 Task: Explore the settings for code scanning and analysis in your repository.
Action: Mouse moved to (753, 49)
Screenshot: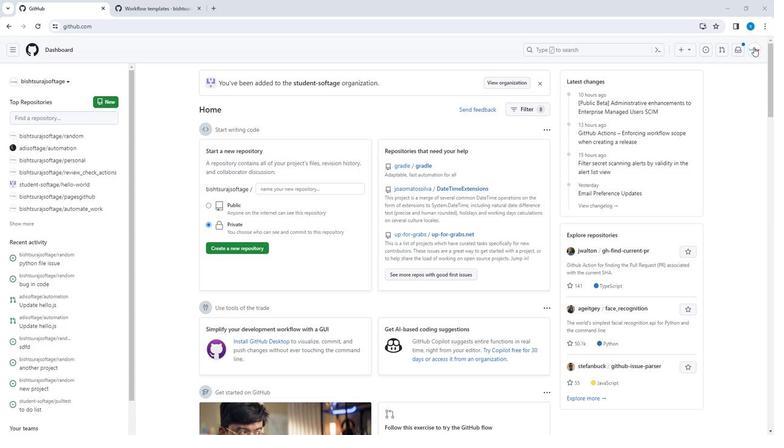 
Action: Mouse pressed left at (753, 49)
Screenshot: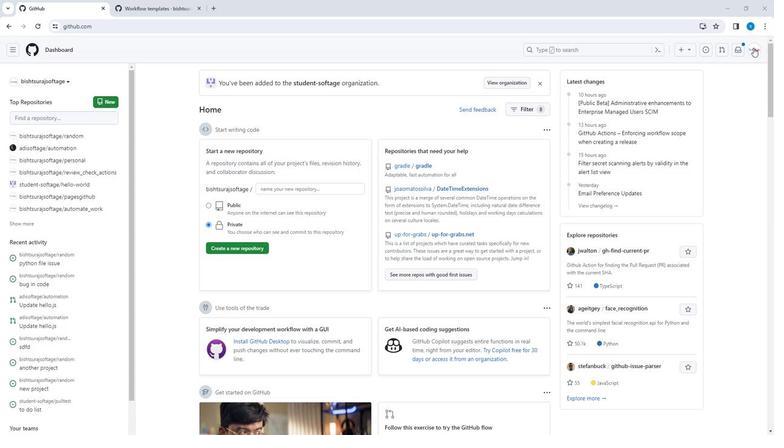
Action: Mouse moved to (705, 105)
Screenshot: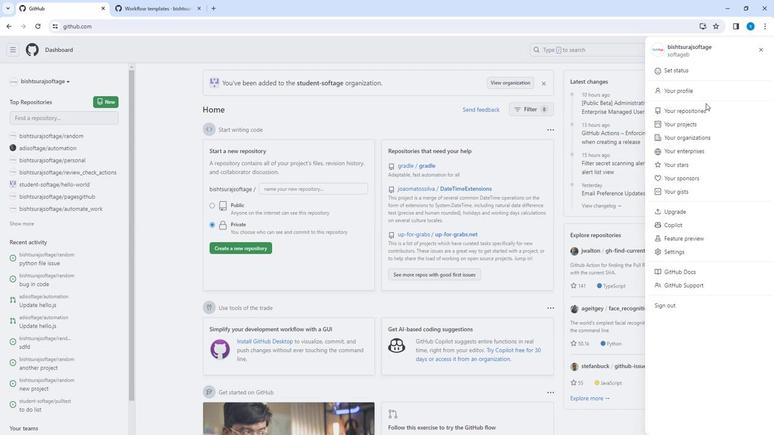 
Action: Mouse pressed left at (705, 105)
Screenshot: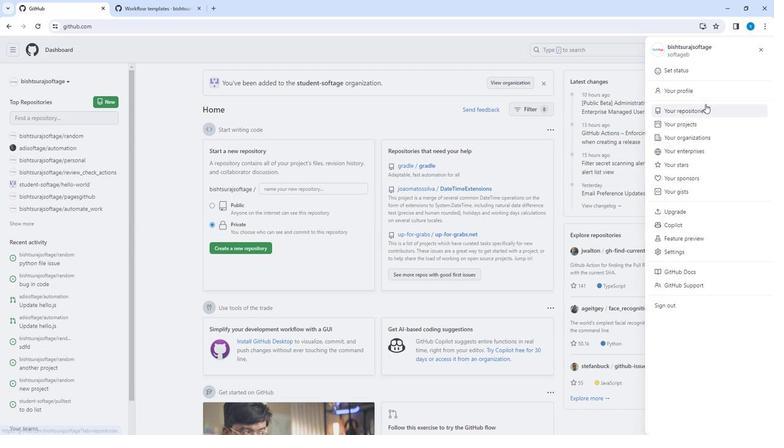 
Action: Mouse moved to (287, 122)
Screenshot: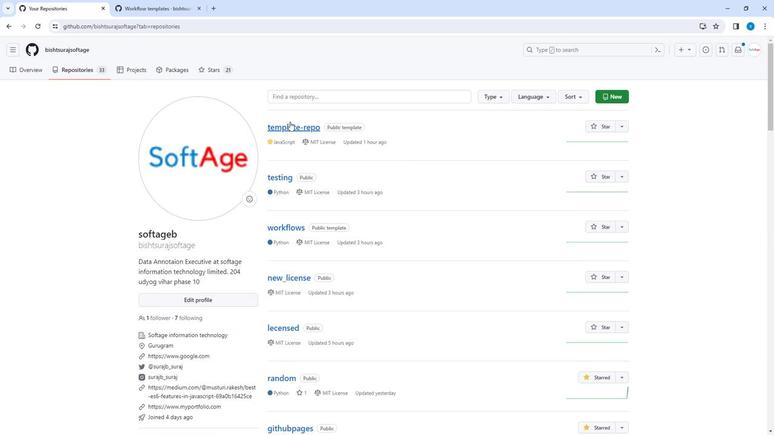 
Action: Mouse pressed left at (287, 122)
Screenshot: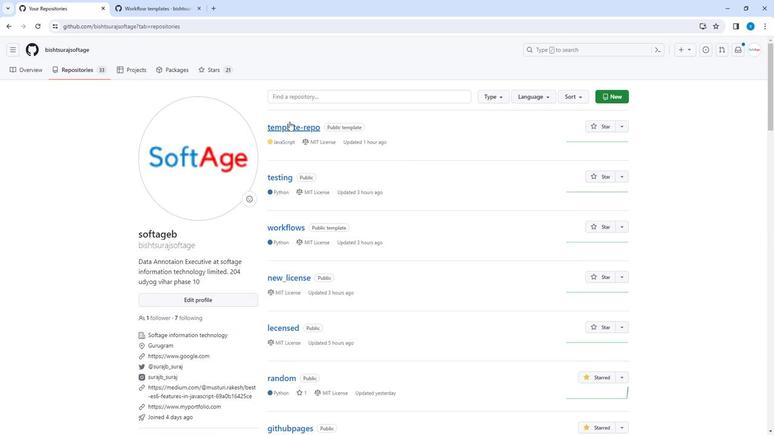 
Action: Mouse moved to (330, 72)
Screenshot: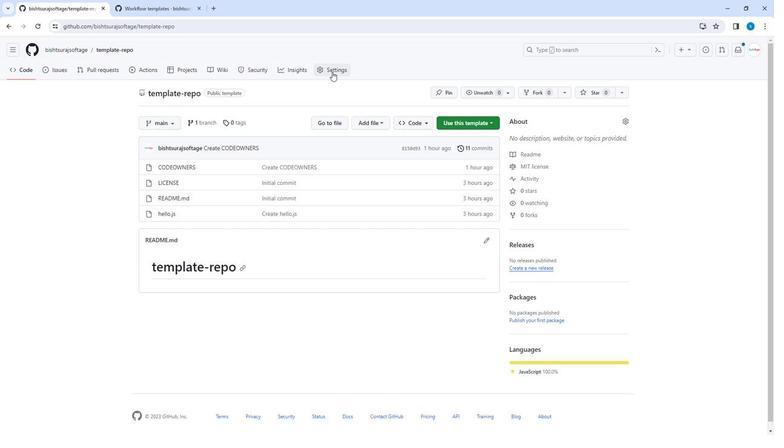
Action: Mouse pressed left at (330, 72)
Screenshot: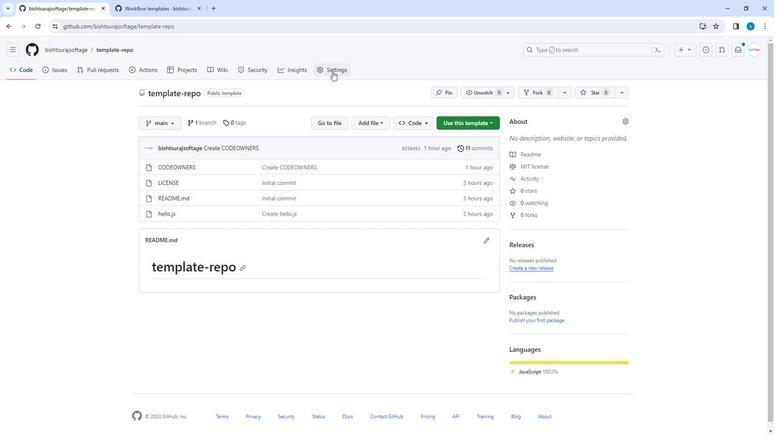 
Action: Mouse moved to (196, 298)
Screenshot: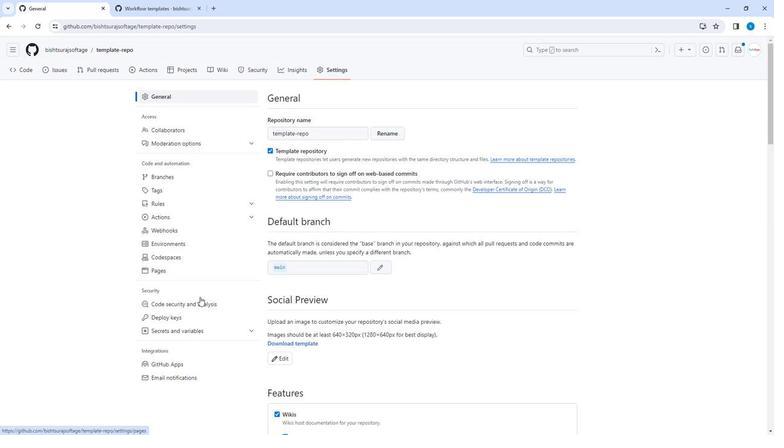 
Action: Mouse pressed left at (196, 298)
Screenshot: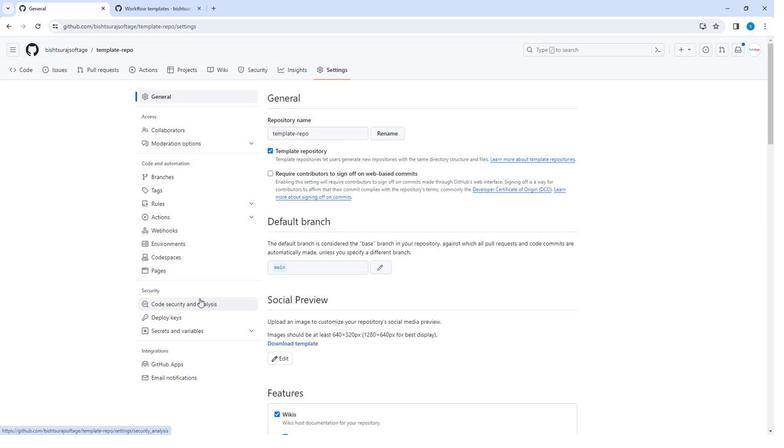 
Action: Mouse moved to (348, 279)
Screenshot: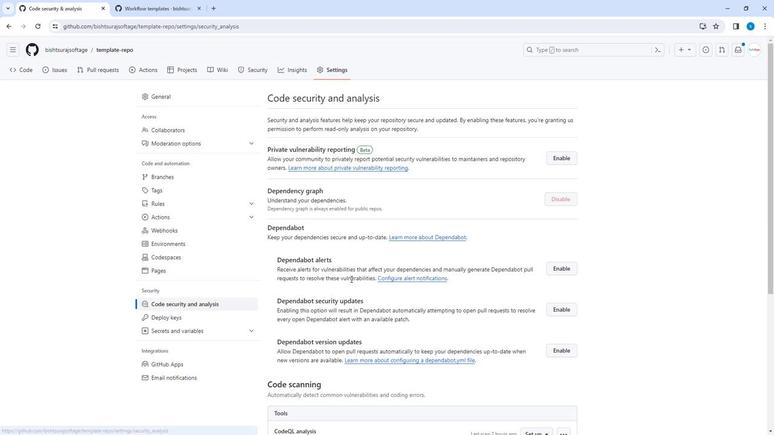 
Action: Mouse scrolled (348, 278) with delta (0, 0)
Screenshot: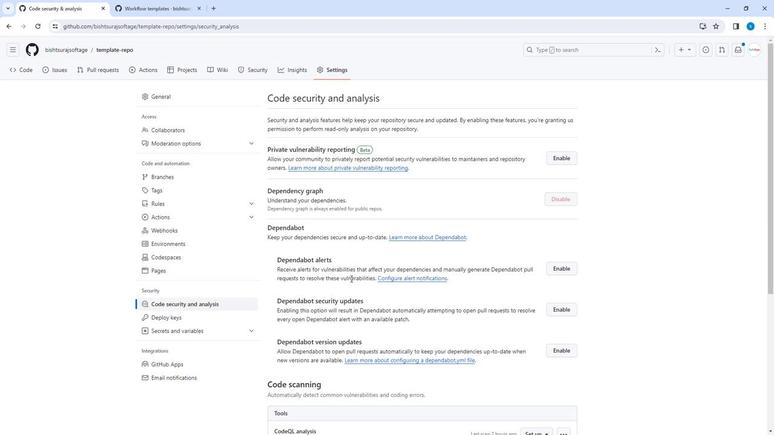 
Action: Mouse scrolled (348, 278) with delta (0, 0)
Screenshot: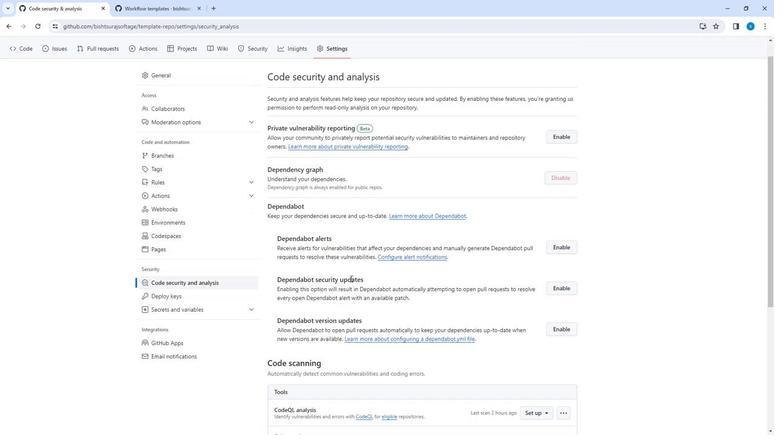 
Action: Mouse scrolled (348, 278) with delta (0, 0)
Screenshot: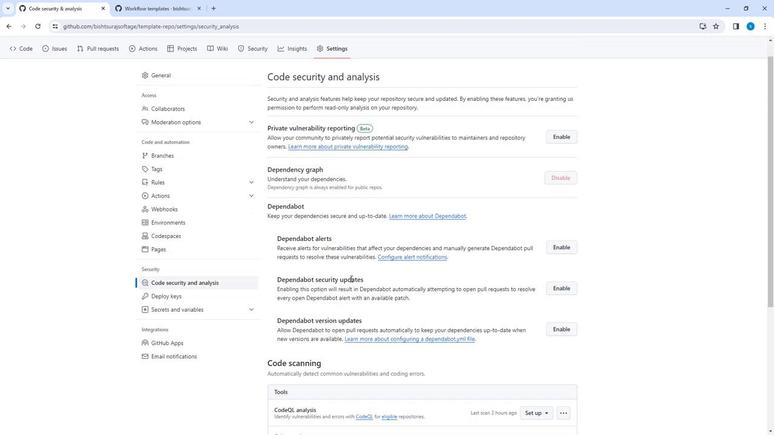 
Action: Mouse scrolled (348, 278) with delta (0, 0)
Screenshot: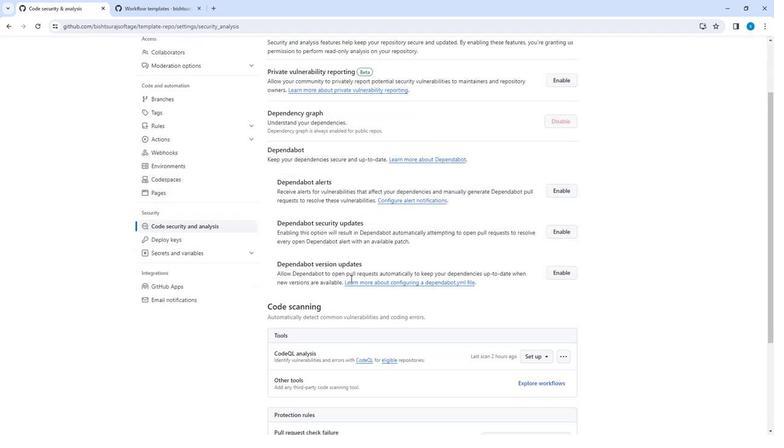 
Action: Mouse moved to (533, 268)
Screenshot: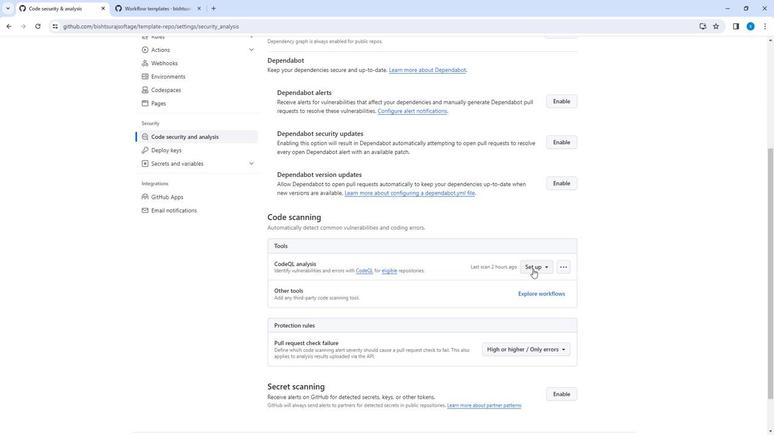 
Action: Mouse pressed left at (533, 268)
Screenshot: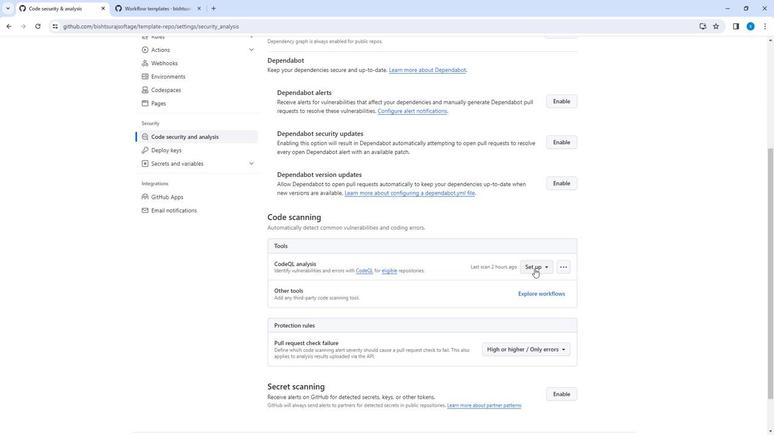 
Action: Mouse moved to (489, 295)
Screenshot: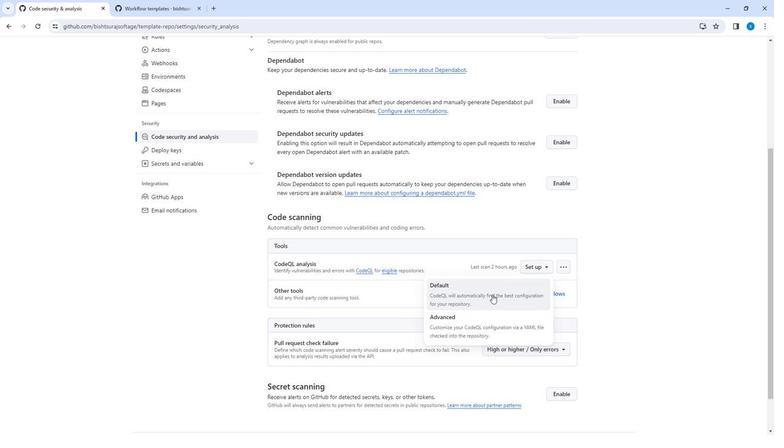 
Action: Mouse pressed left at (489, 295)
Screenshot: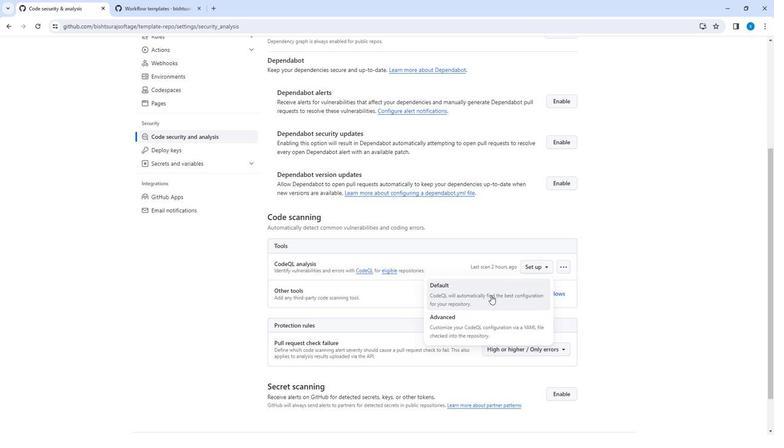 
Action: Mouse moved to (406, 349)
Screenshot: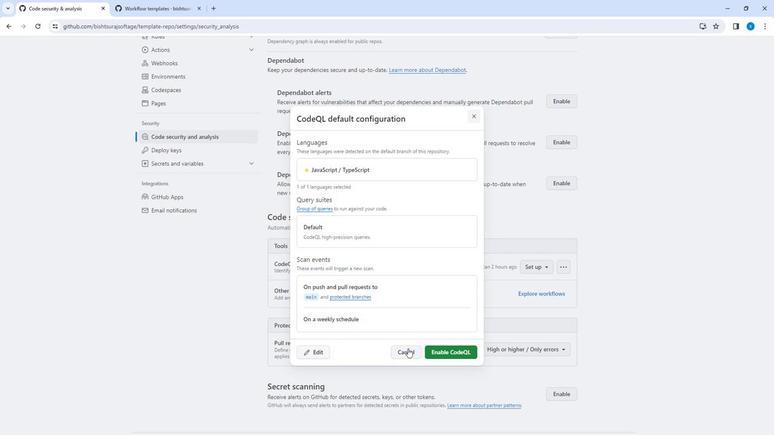 
Action: Mouse pressed left at (406, 349)
Screenshot: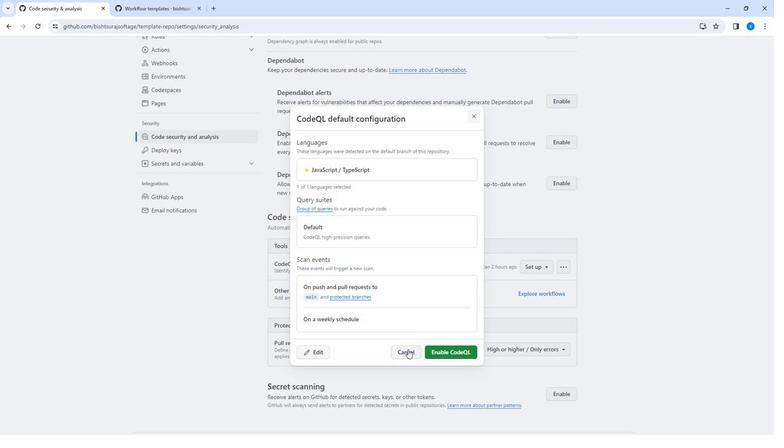 
Action: Mouse moved to (568, 266)
Screenshot: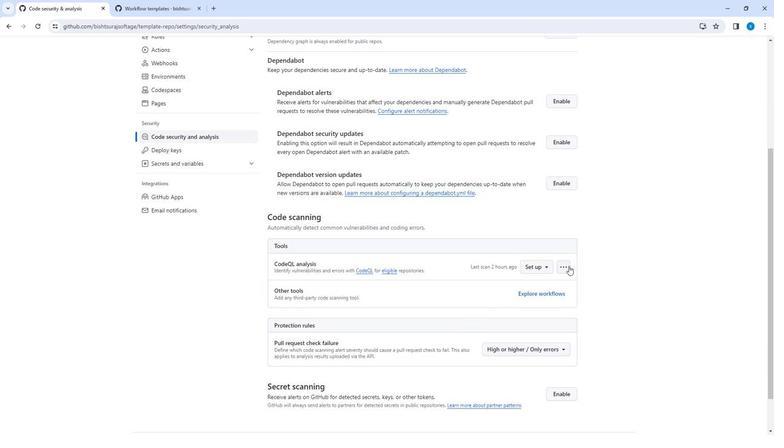 
Action: Mouse scrolled (568, 265) with delta (0, 0)
Screenshot: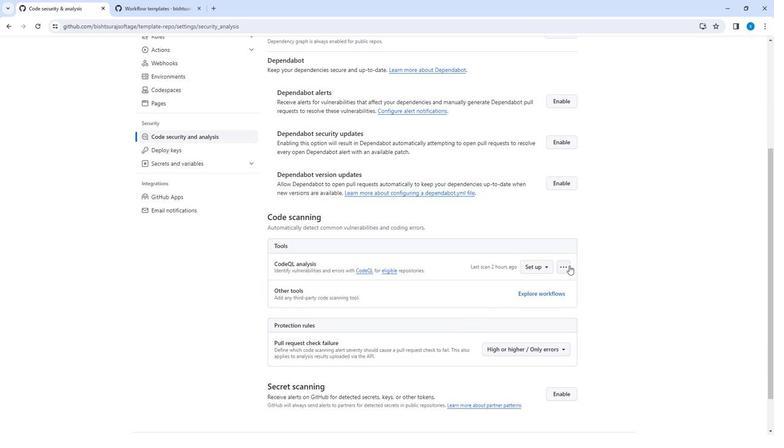 
Action: Mouse scrolled (568, 265) with delta (0, 0)
Screenshot: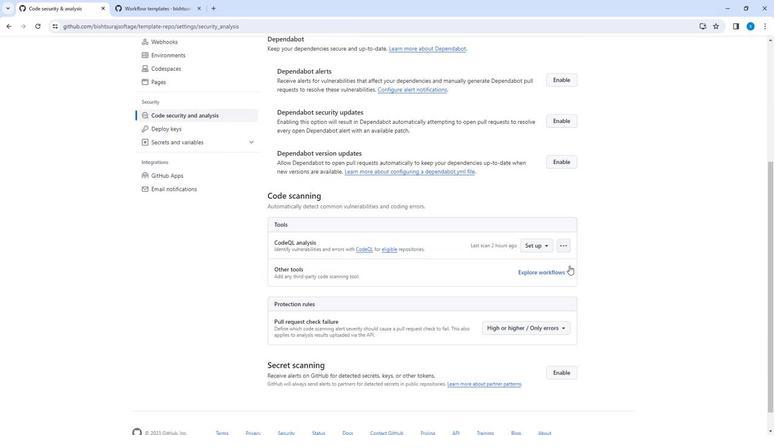 
Action: Mouse moved to (561, 219)
Screenshot: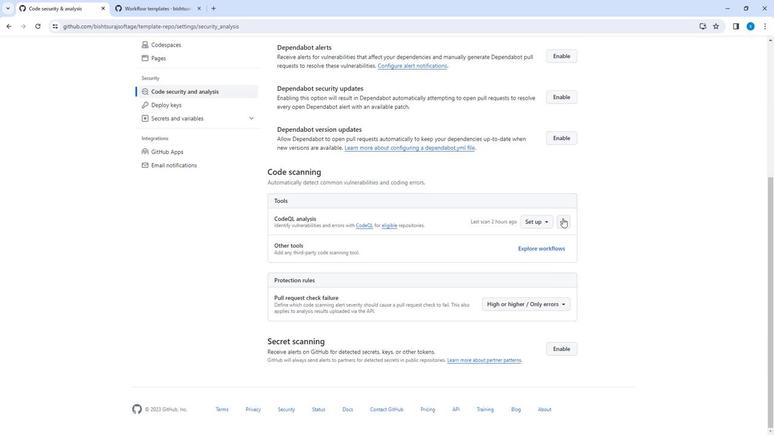 
Action: Mouse pressed left at (561, 219)
Screenshot: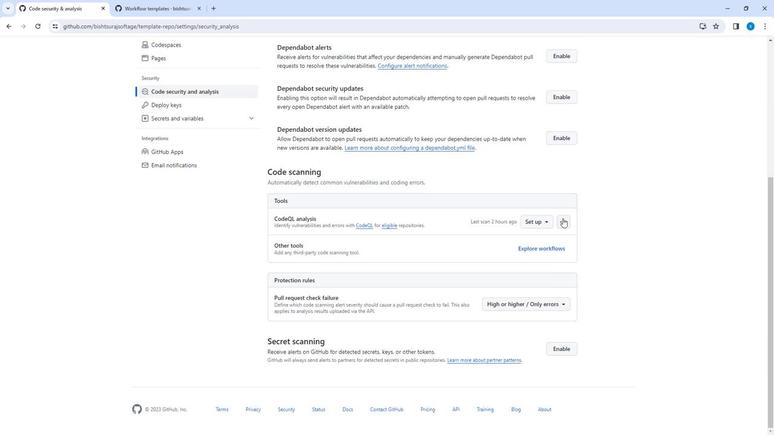 
Action: Mouse moved to (544, 237)
Screenshot: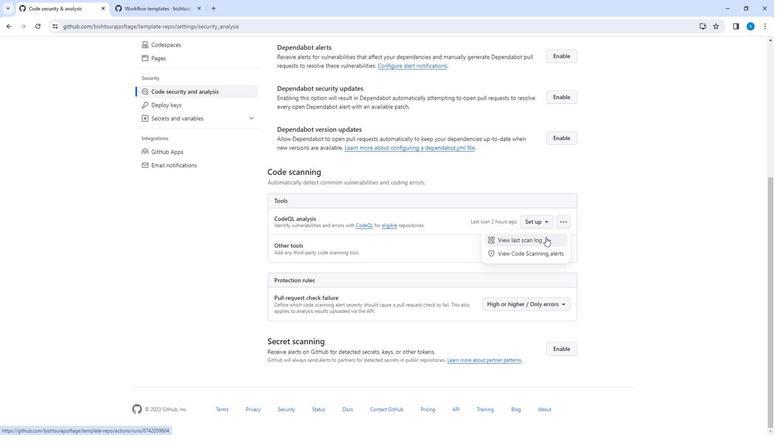 
Action: Mouse pressed left at (544, 237)
Screenshot: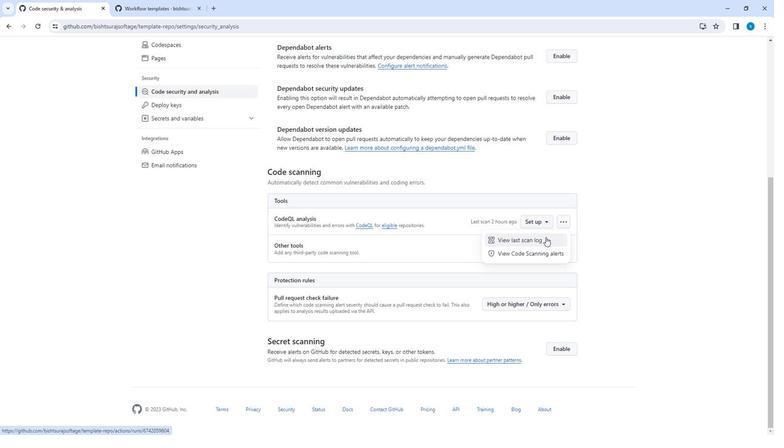 
Action: Mouse moved to (542, 239)
Screenshot: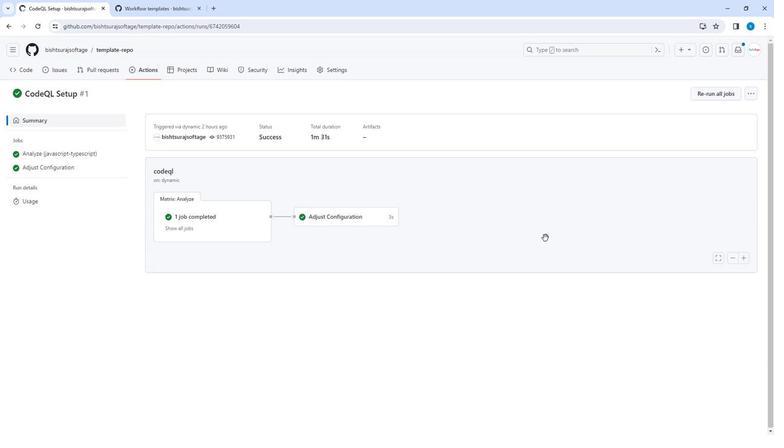 
